 Task: Create a section Dependency Management Sprint and in the section, add a milestone Internet of Things Integration in the project WebTech.
Action: Mouse moved to (46, 336)
Screenshot: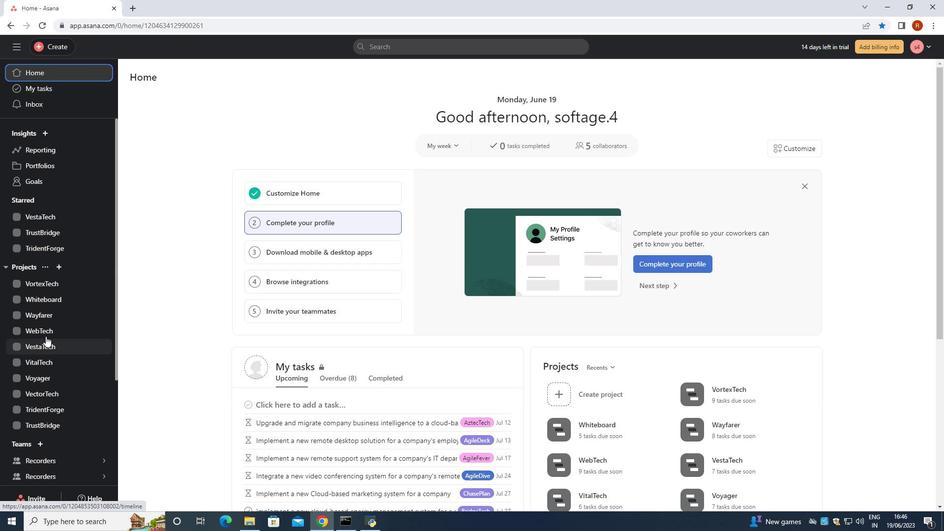 
Action: Mouse pressed left at (46, 336)
Screenshot: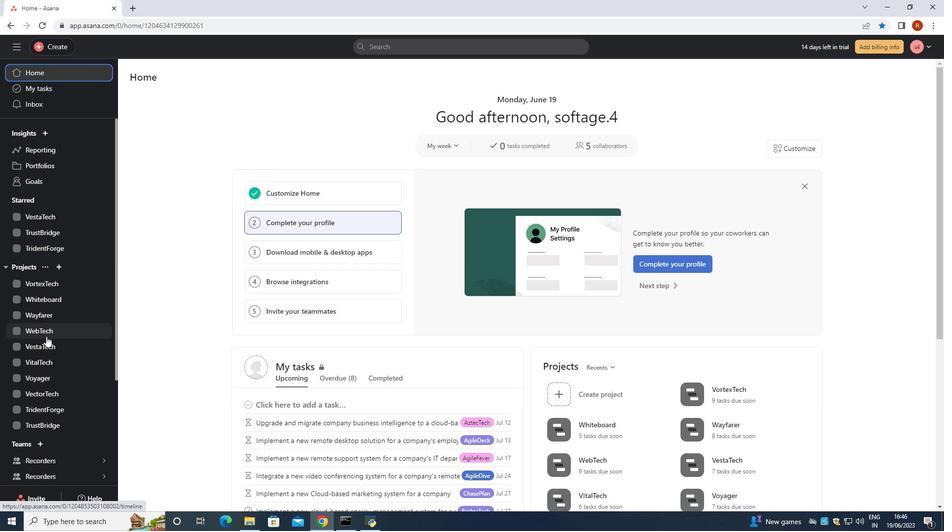 
Action: Mouse moved to (212, 349)
Screenshot: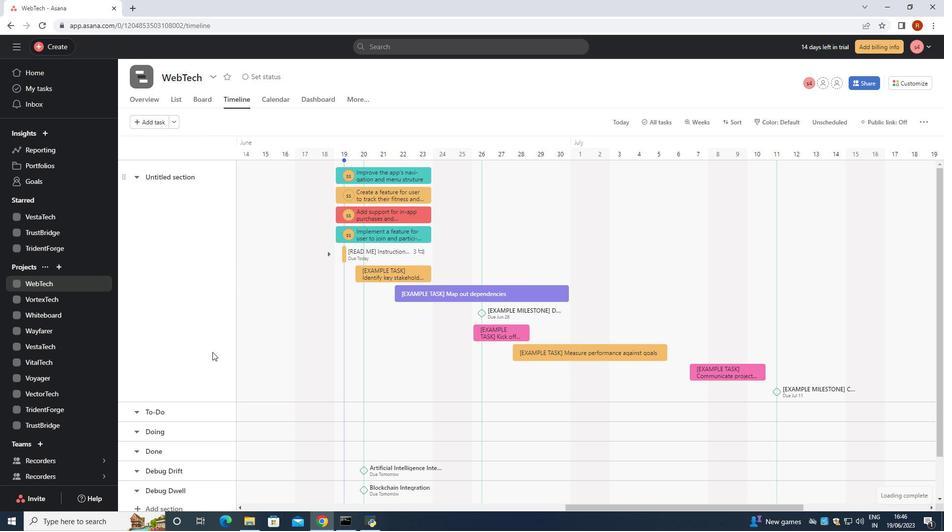 
Action: Mouse scrolled (212, 348) with delta (0, 0)
Screenshot: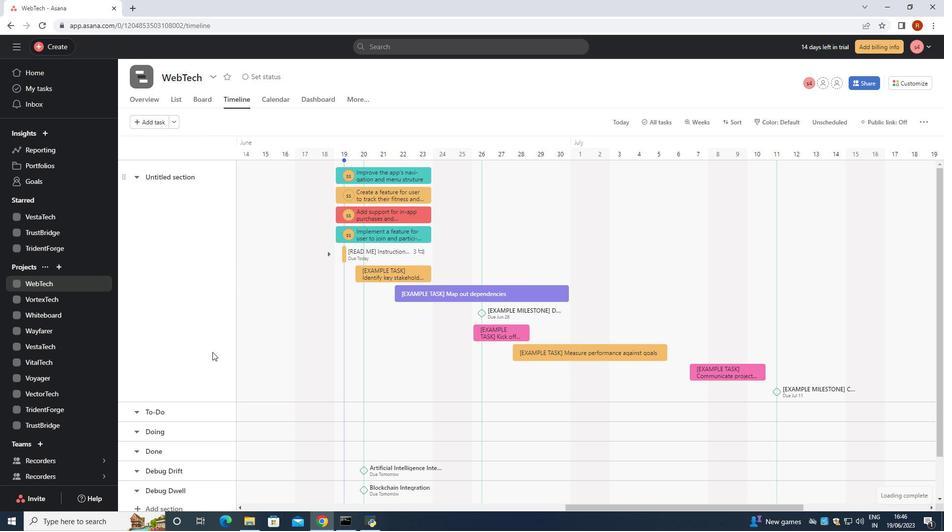 
Action: Mouse moved to (211, 349)
Screenshot: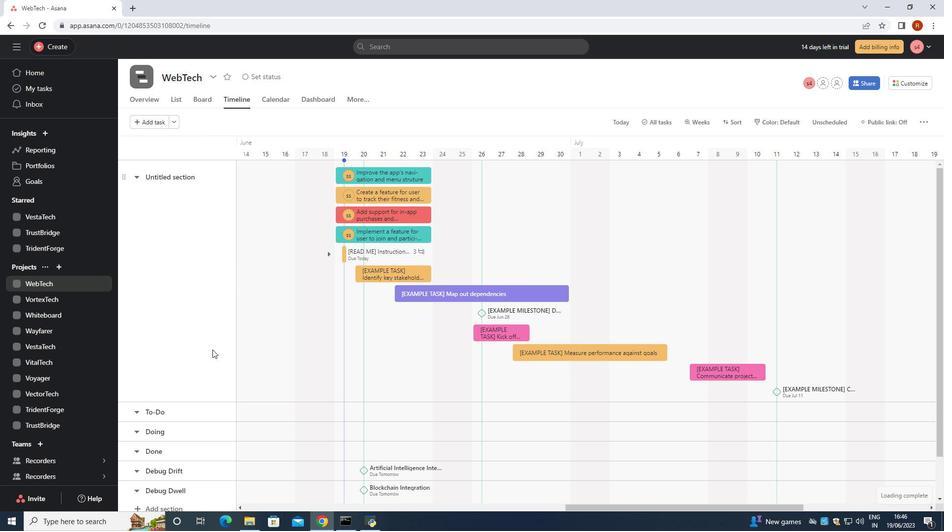 
Action: Mouse scrolled (211, 348) with delta (0, 0)
Screenshot: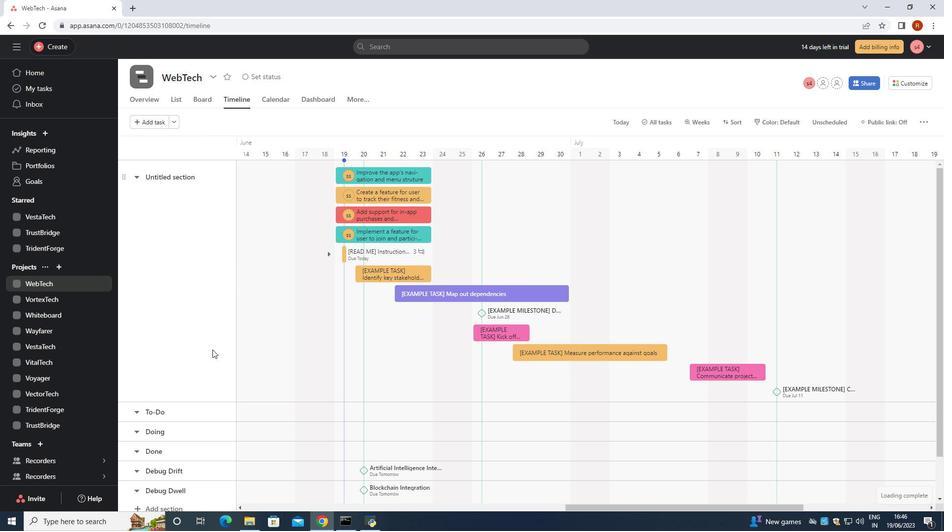 
Action: Mouse moved to (210, 349)
Screenshot: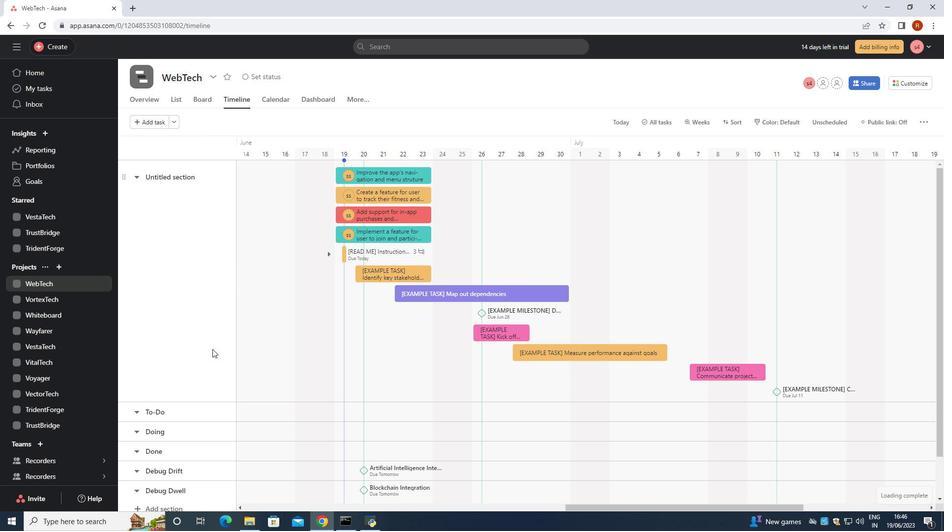 
Action: Mouse scrolled (210, 348) with delta (0, 0)
Screenshot: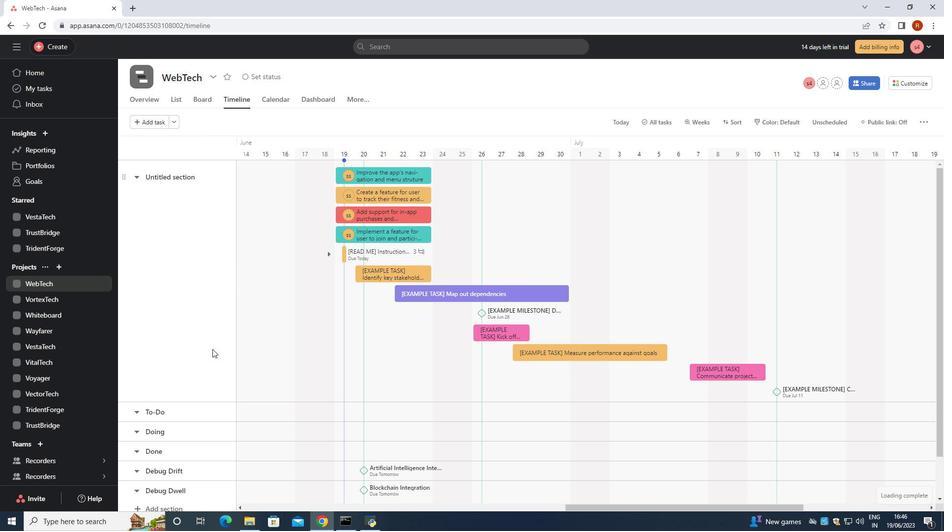 
Action: Mouse moved to (153, 458)
Screenshot: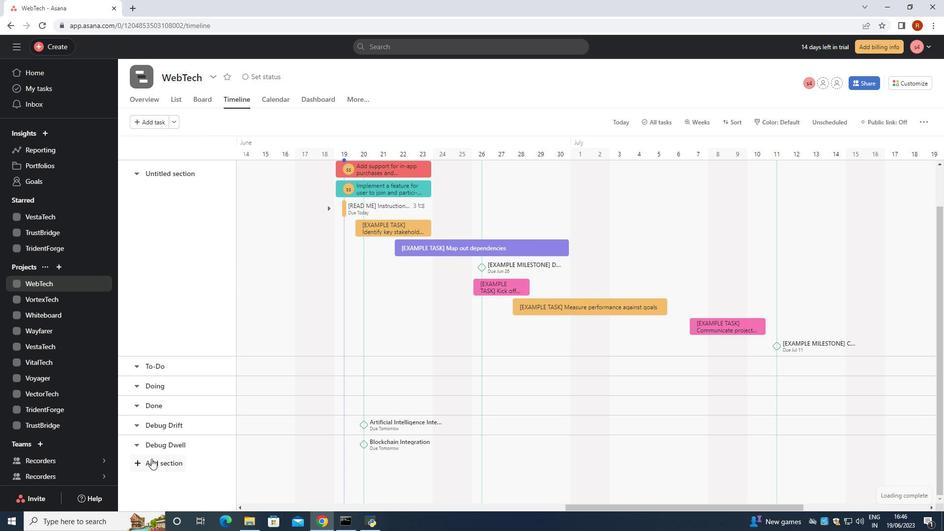 
Action: Mouse pressed left at (153, 458)
Screenshot: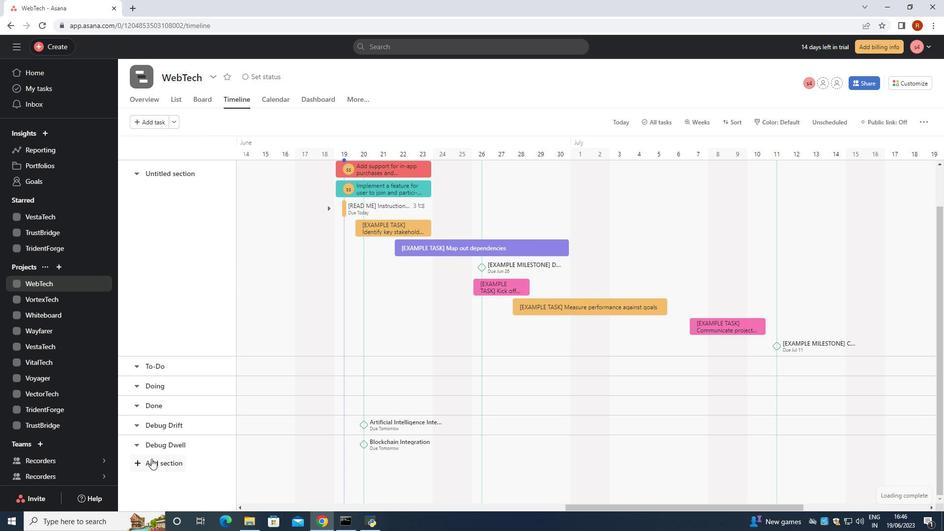 
Action: Mouse moved to (154, 462)
Screenshot: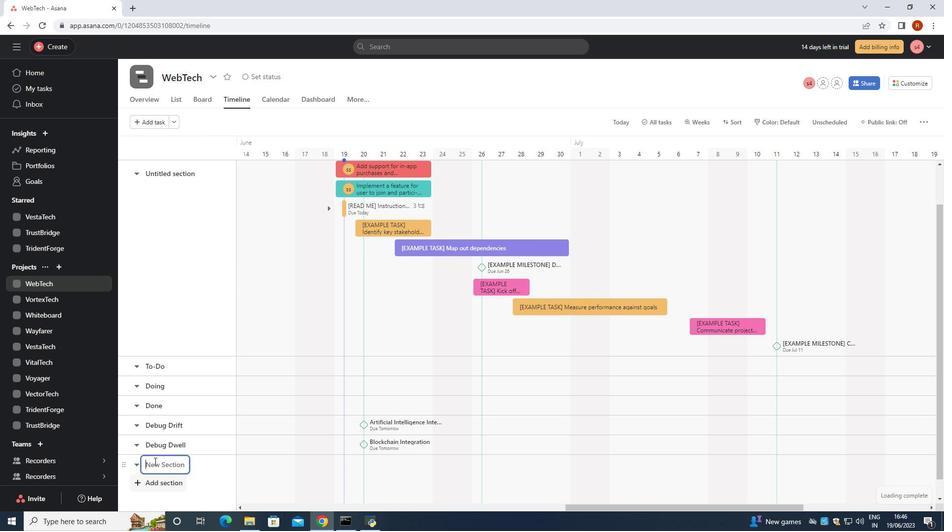 
Action: Key pressed <Key.shift>Dependency<Key.space><Key.shift><Key.shift><Key.shift><Key.shift><Key.shift><Key.shift><Key.shift><Key.shift><Key.shift><Key.shift><Key.shift><Key.shift><Key.shift><Key.shift><Key.shift><Key.shift><Key.shift><Key.shift><Key.shift><Key.shift><Key.shift><Key.shift><Key.shift><Key.shift>Management<Key.space><Key.shift>Sprint
Screenshot: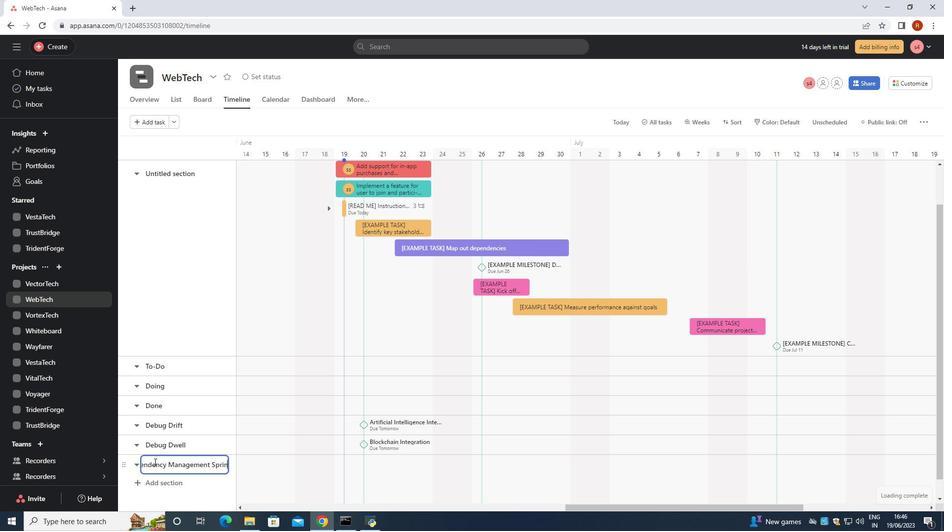 
Action: Mouse moved to (287, 466)
Screenshot: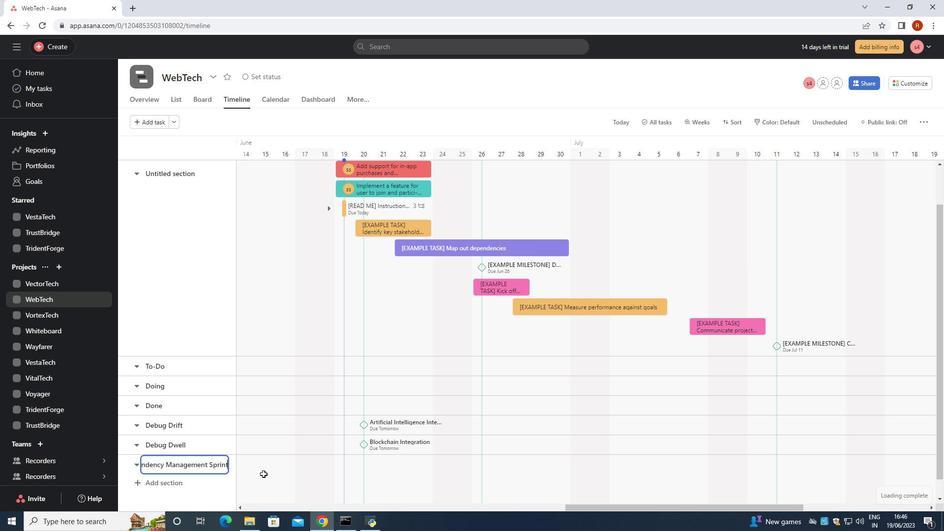 
Action: Mouse pressed left at (287, 466)
Screenshot: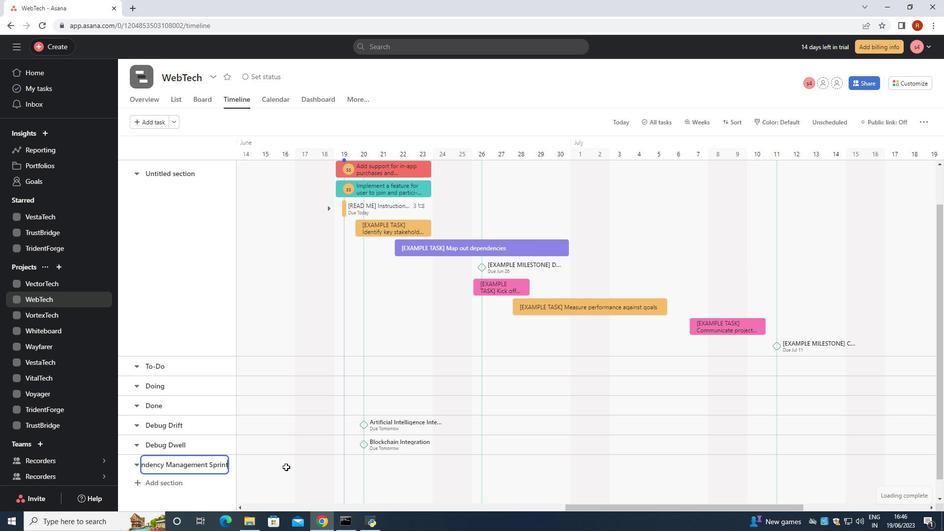 
Action: Mouse pressed left at (287, 466)
Screenshot: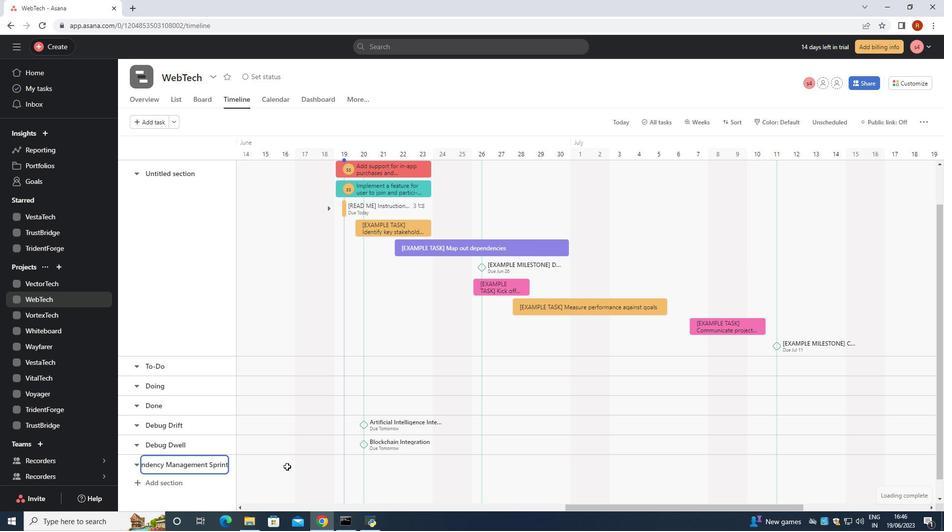
Action: Mouse moved to (305, 486)
Screenshot: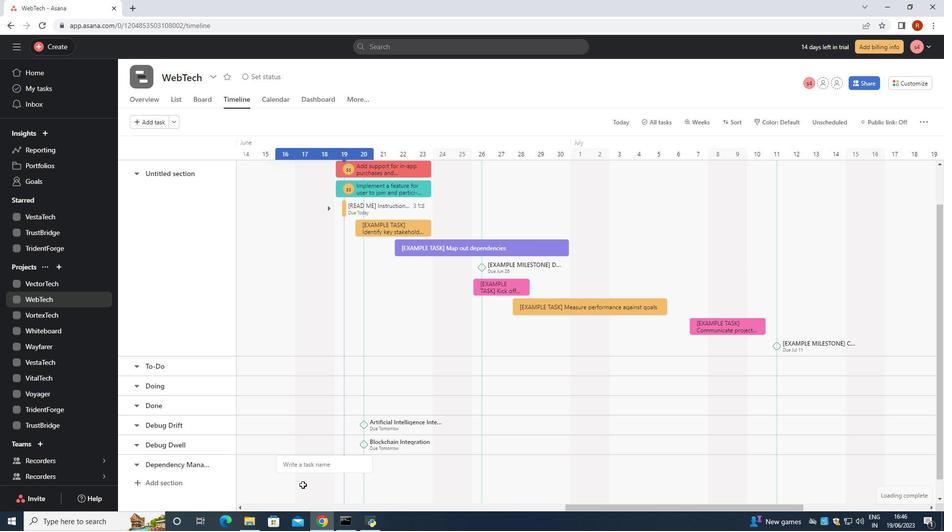 
Action: Key pressed <Key.shift><Key.shift><Key.shift><Key.shift><Key.shift><Key.shift><Key.shift><Key.shift><Key.shift><Key.shift><Key.shift><Key.shift><Key.shift><Key.shift><Key.shift><Key.shift><Key.shift><Key.shift><Key.shift><Key.shift><Key.shift><Key.shift><Key.shift><Key.shift><Key.shift><Key.shift><Key.shift><Key.shift><Key.shift><Key.shift><Key.shift><Key.shift><Key.shift><Key.shift><Key.shift><Key.shift><Key.shift><Key.shift><Key.shift><Key.shift><Key.shift><Key.shift><Key.shift><Key.shift><Key.shift><Key.shift><Key.shift><Key.shift><Key.shift><Key.shift><Key.shift><Key.shift><Key.shift><Key.shift><Key.shift><Key.shift>Internet<Key.space>of<Key.space><Key.shift>Thing<Key.space><Key.shift><Key.shift><Key.shift><Key.shift><Key.shift>Integration<Key.space><Key.enter>
Screenshot: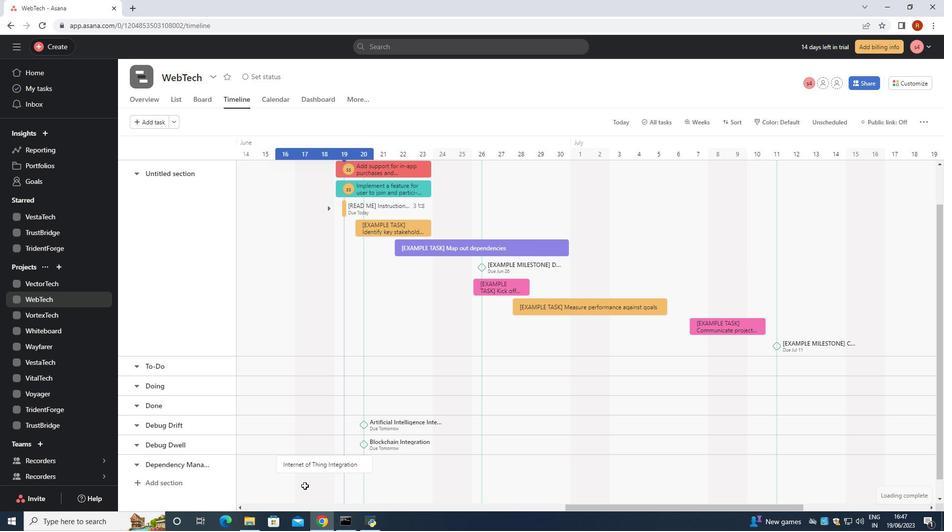 
Action: Mouse moved to (337, 462)
Screenshot: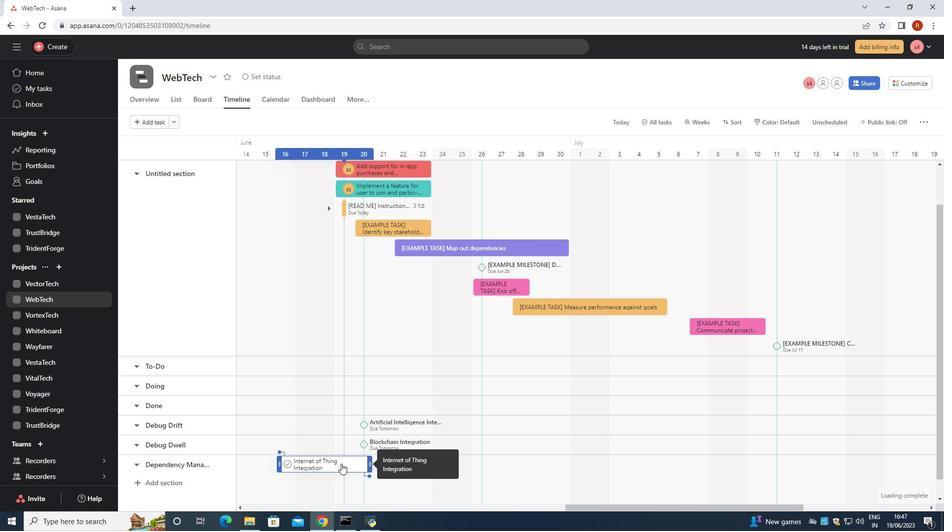 
Action: Mouse pressed right at (337, 462)
Screenshot: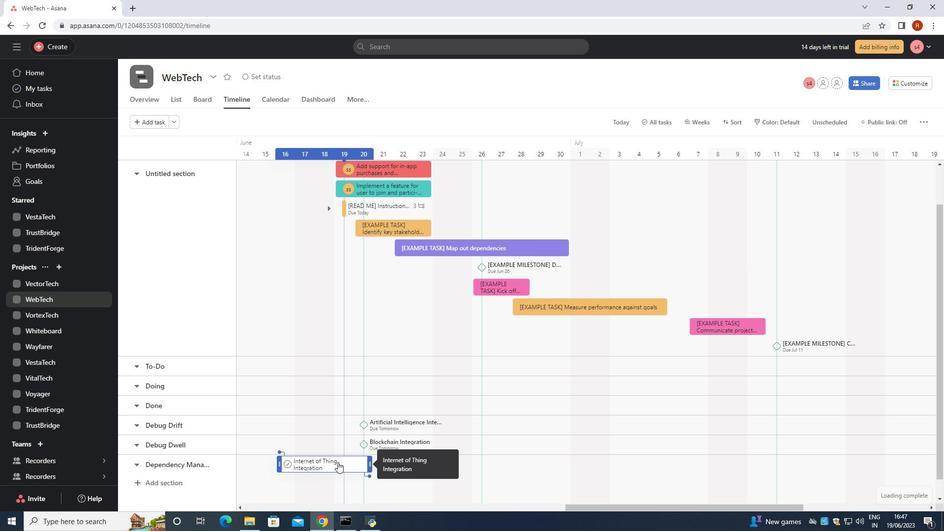 
Action: Mouse moved to (401, 411)
Screenshot: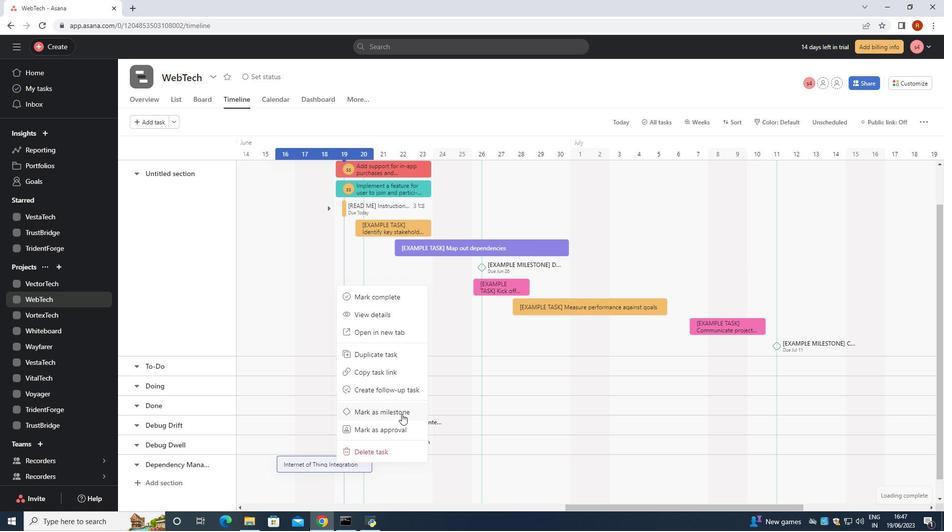 
Action: Mouse pressed left at (401, 411)
Screenshot: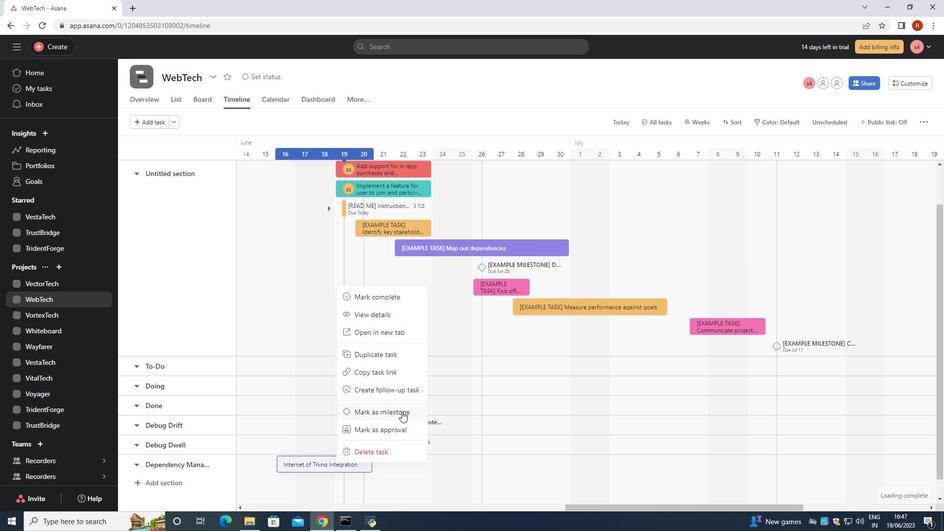 
Action: Mouse moved to (490, 430)
Screenshot: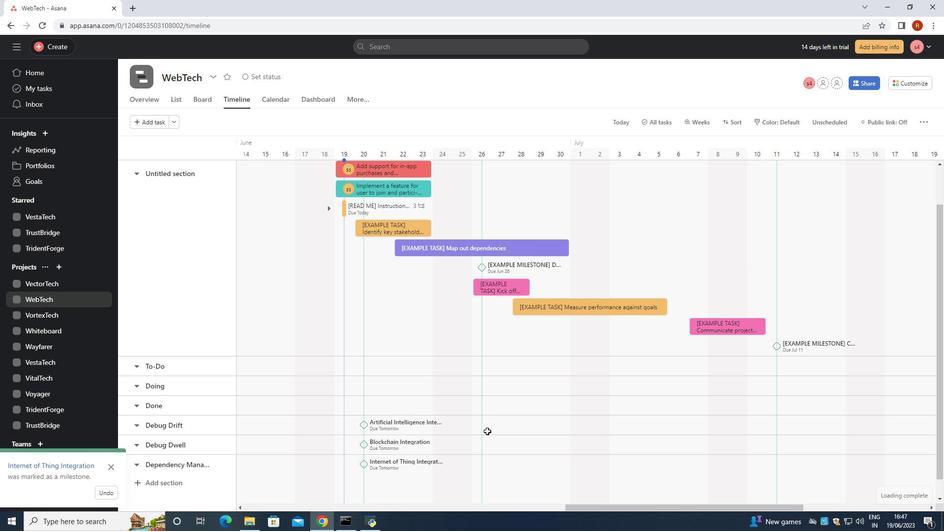 
